 Task: Use the formula "MDETERM" in spreadsheet "Project portfolio".
Action: Mouse moved to (105, 76)
Screenshot: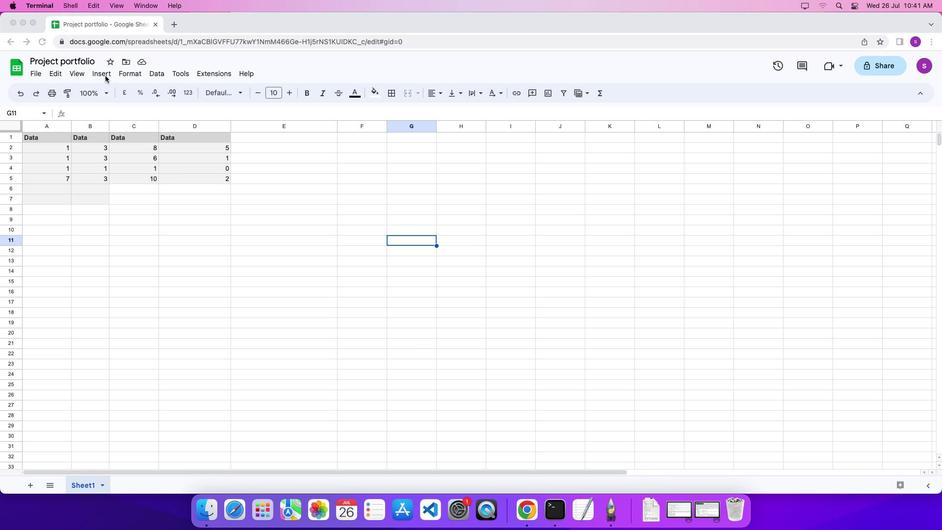 
Action: Mouse pressed left at (105, 76)
Screenshot: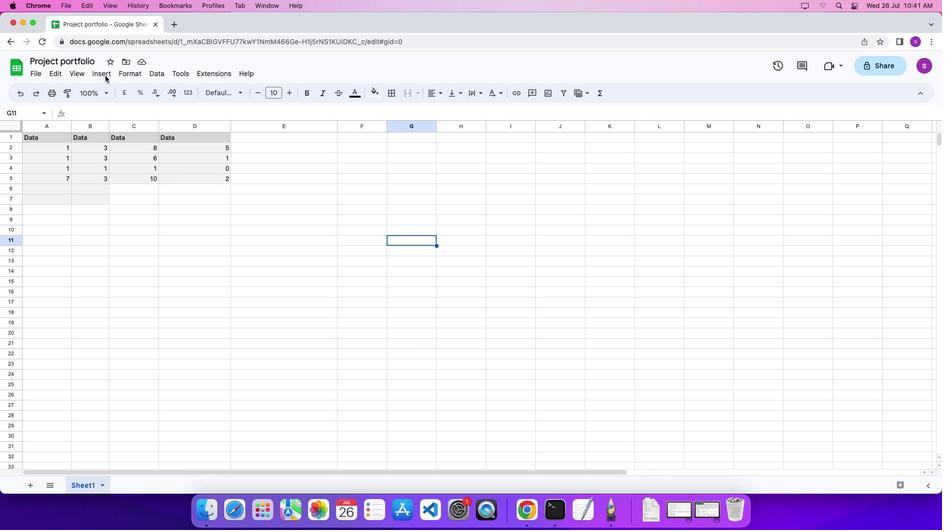 
Action: Mouse moved to (103, 69)
Screenshot: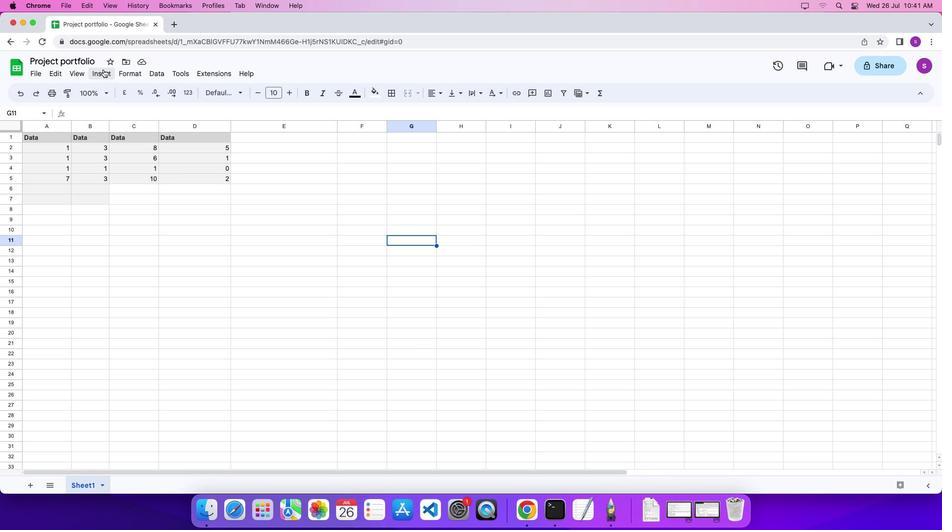 
Action: Mouse pressed left at (103, 69)
Screenshot: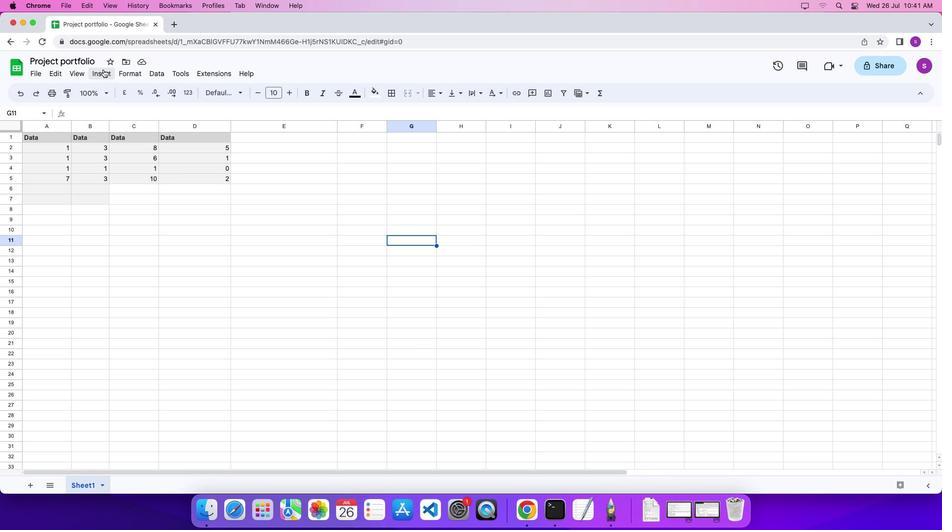 
Action: Mouse moved to (420, 474)
Screenshot: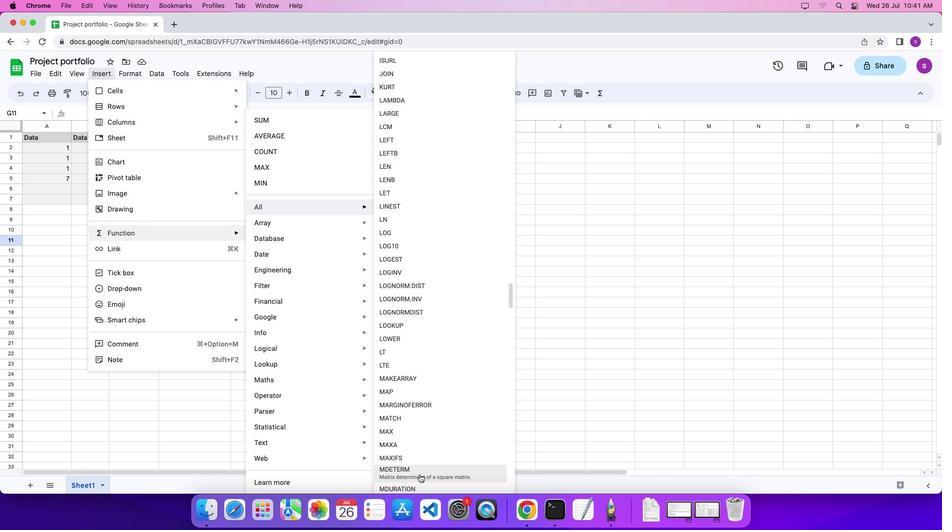 
Action: Mouse pressed left at (420, 474)
Screenshot: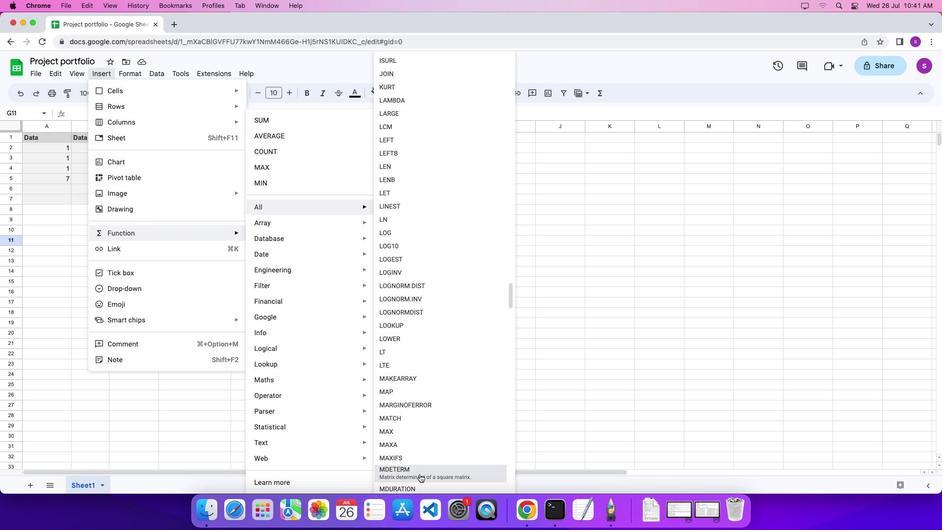 
Action: Mouse moved to (60, 144)
Screenshot: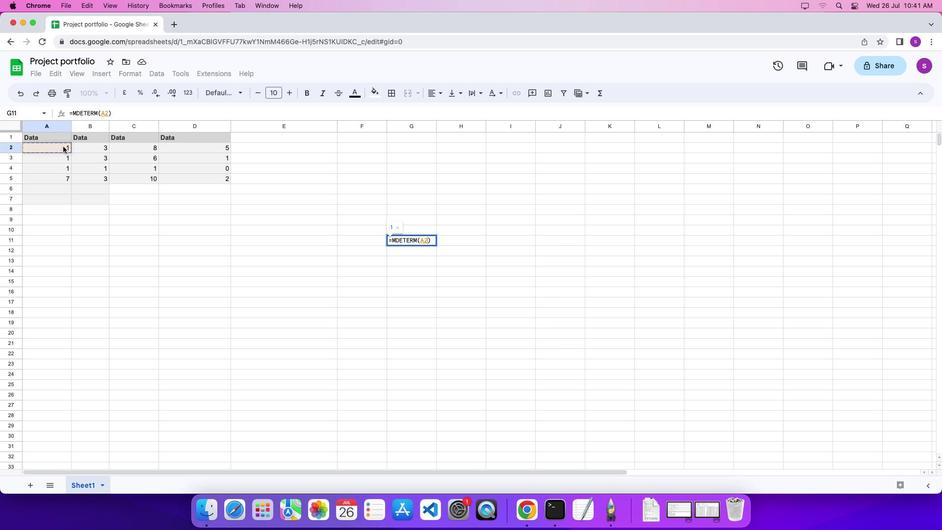 
Action: Mouse pressed left at (60, 144)
Screenshot: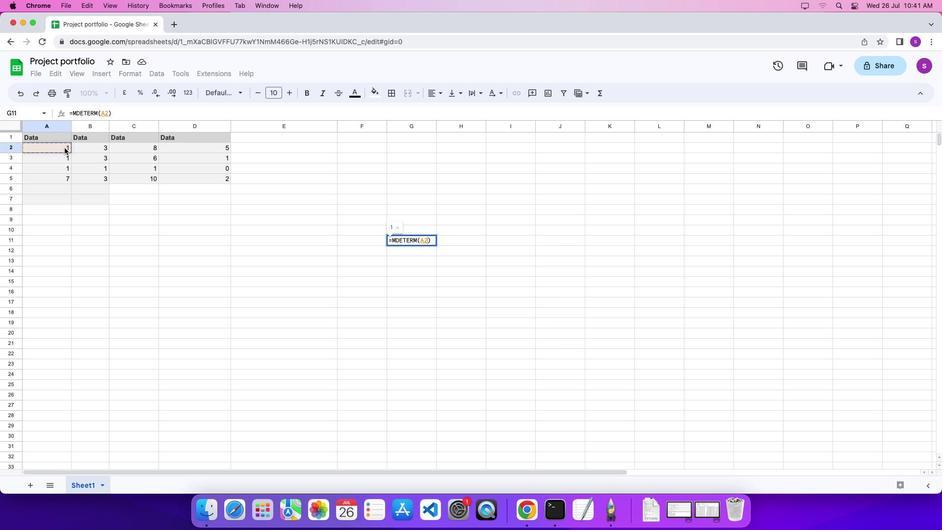 
Action: Mouse moved to (199, 176)
Screenshot: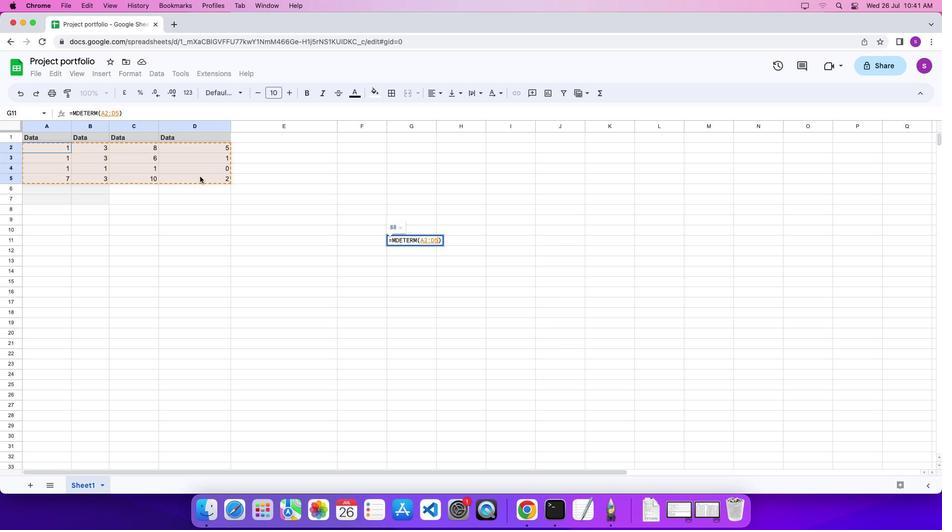 
Action: Key pressed '\x03'
Screenshot: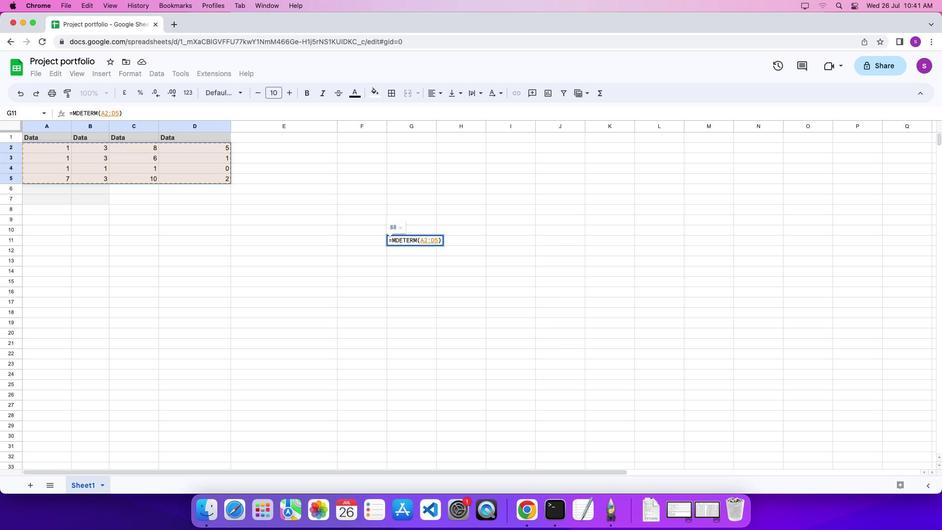 
